 Task: Create a task  Develop a new online marketplace for real estate , assign it to team member softage.5@softage.net in the project AgileOrigin and update the status of the task to  On Track  , set the priority of the task to High
Action: Mouse moved to (70, 51)
Screenshot: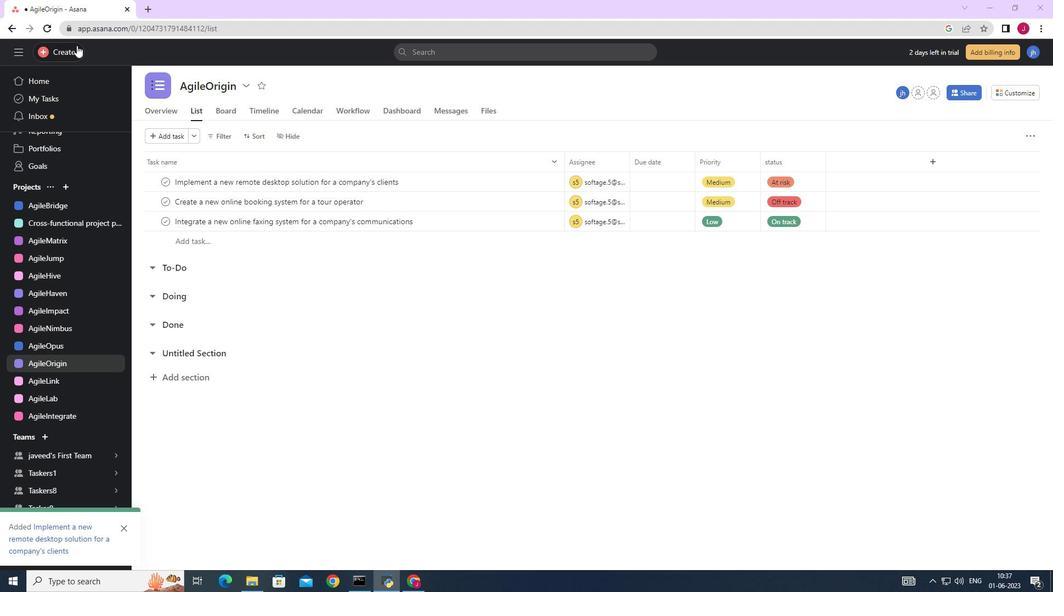 
Action: Mouse pressed left at (70, 51)
Screenshot: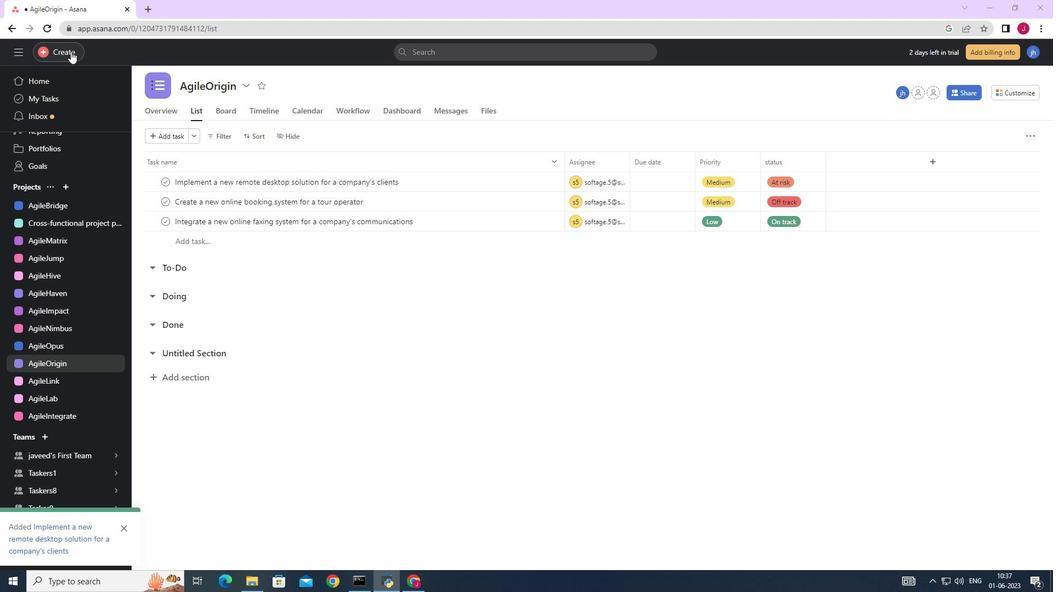 
Action: Mouse moved to (128, 56)
Screenshot: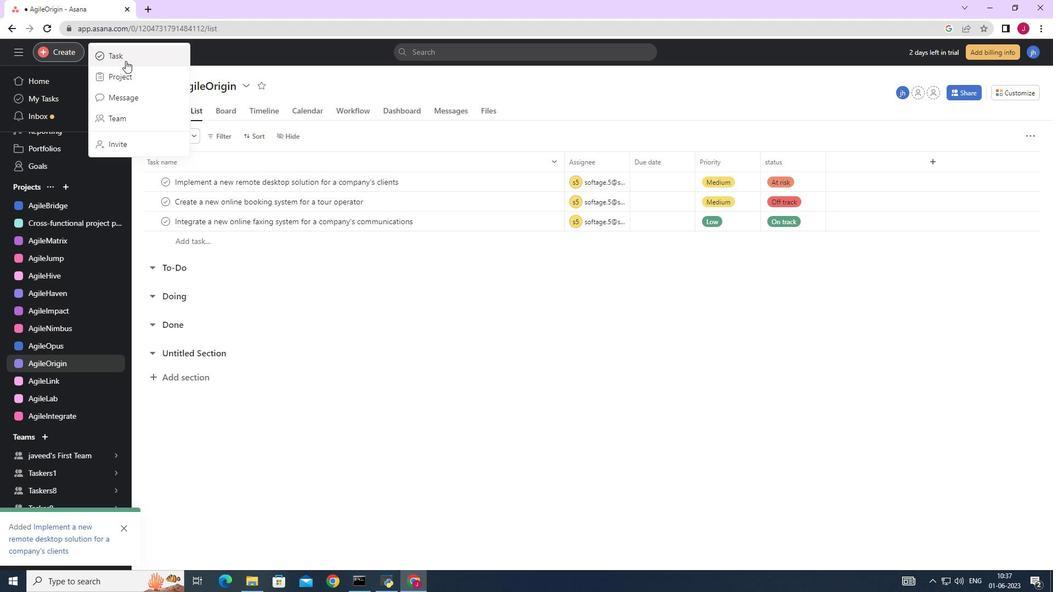 
Action: Mouse pressed left at (128, 56)
Screenshot: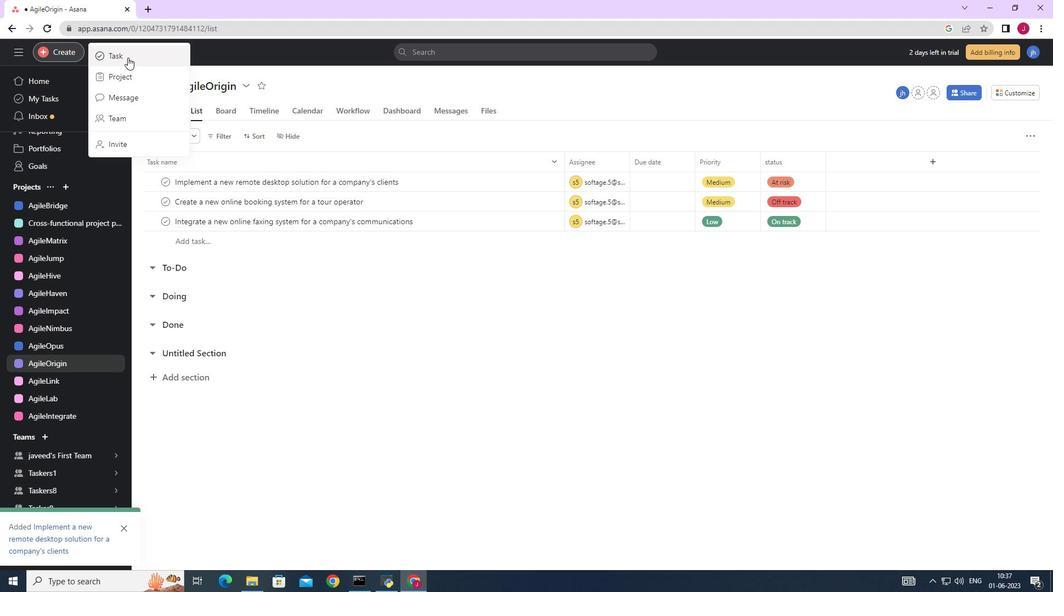 
Action: Mouse moved to (859, 363)
Screenshot: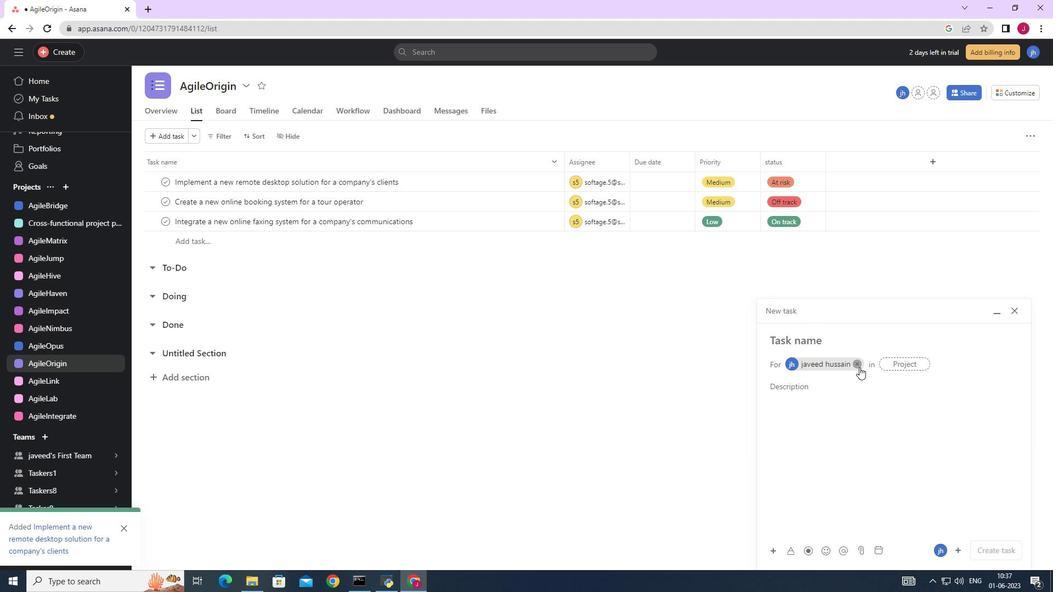 
Action: Mouse pressed left at (859, 363)
Screenshot: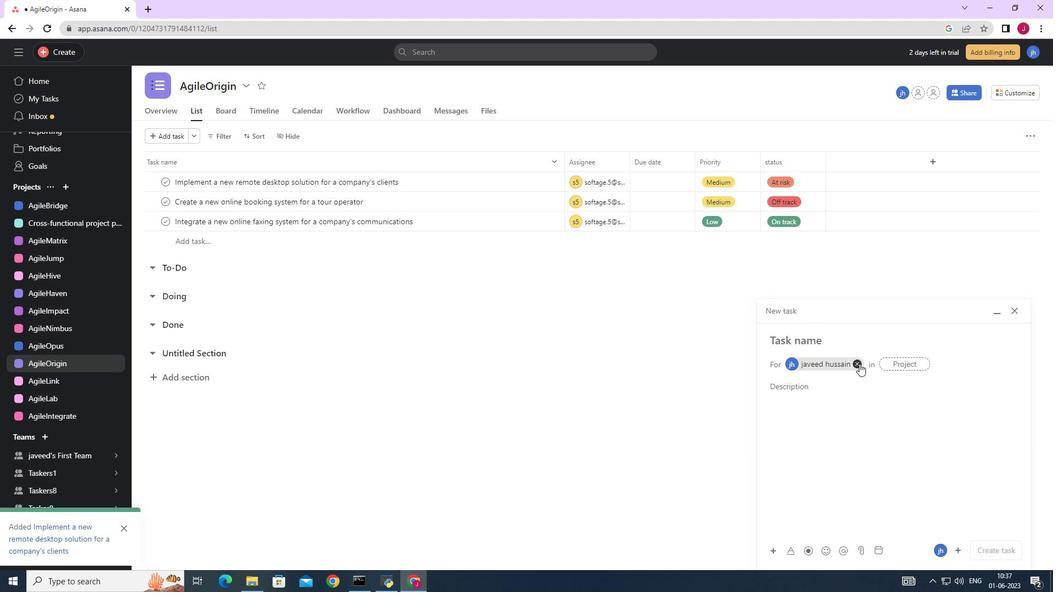
Action: Mouse moved to (799, 339)
Screenshot: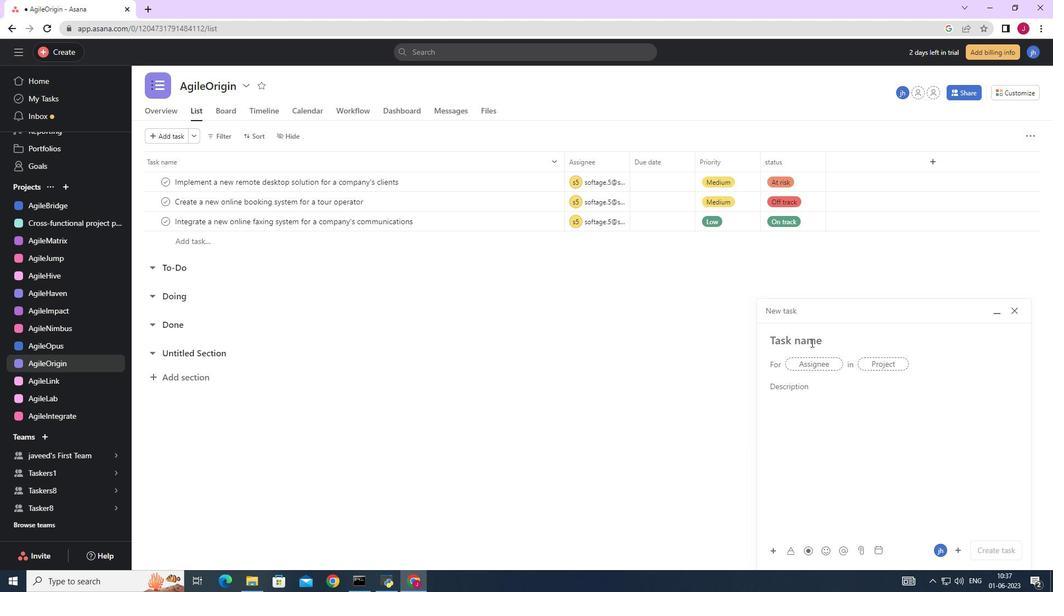 
Action: Key pressed <Key.caps_lock>D<Key.caps_lock>evelop<Key.space>a<Key.space>new<Key.space>online<Key.space>market<Key.space><Key.backspace>place<Key.space>for<Key.space>real<Key.space>estate
Screenshot: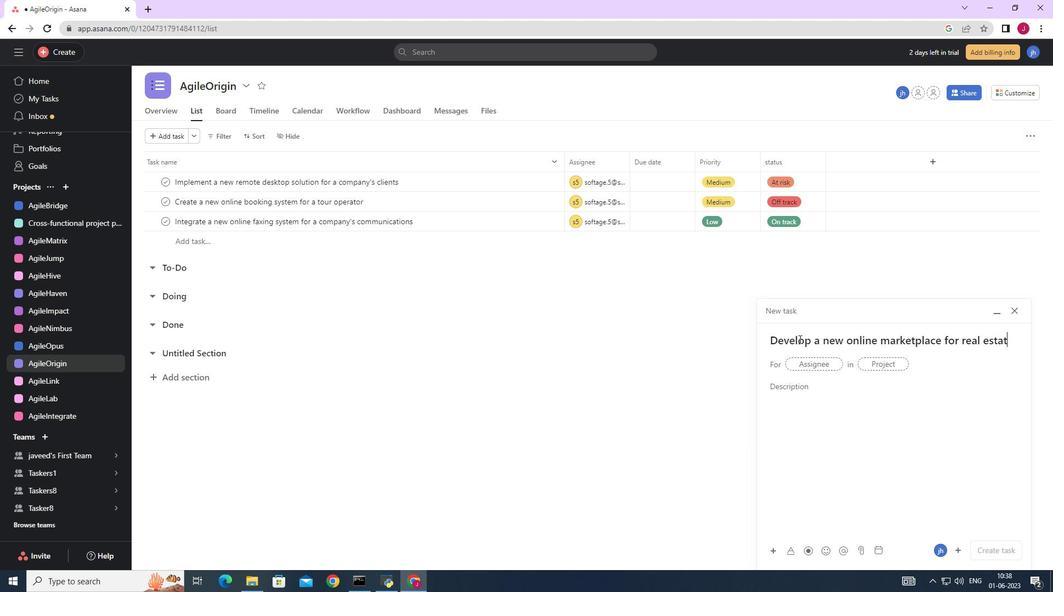 
Action: Mouse moved to (809, 363)
Screenshot: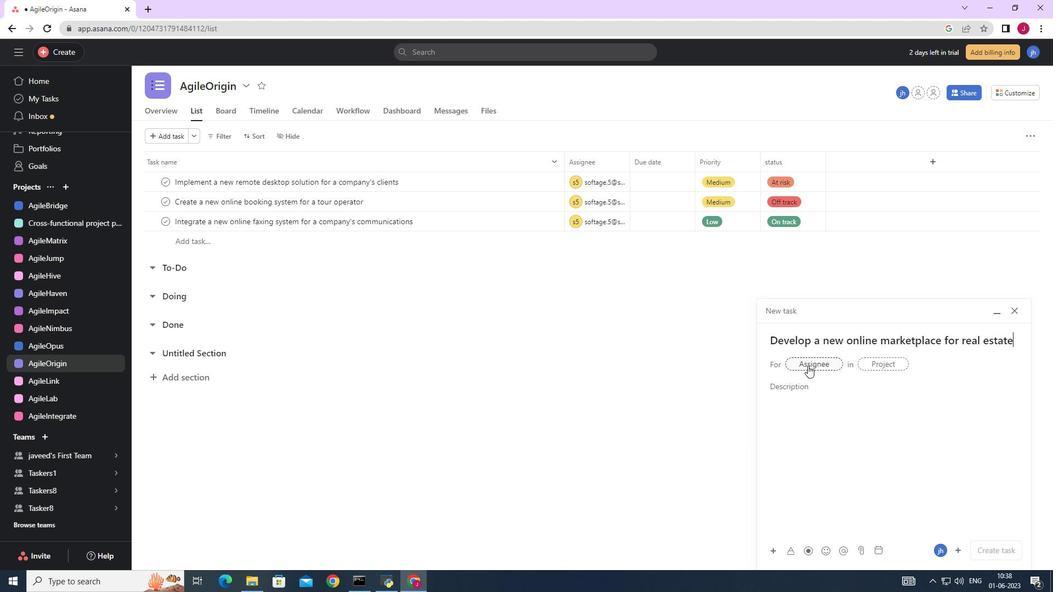 
Action: Mouse pressed left at (809, 363)
Screenshot: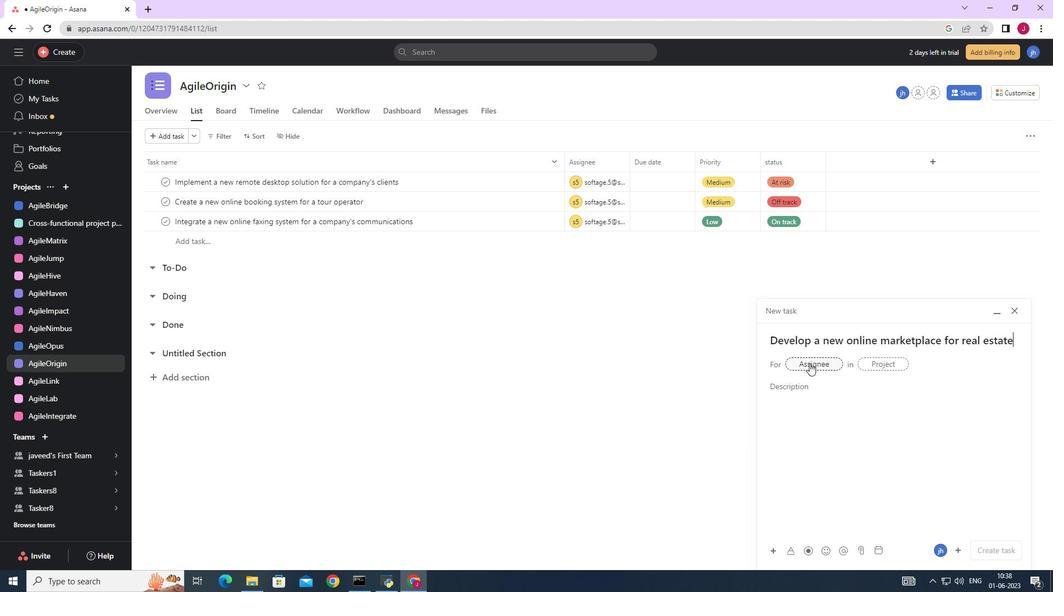 
Action: Key pressed softage.5
Screenshot: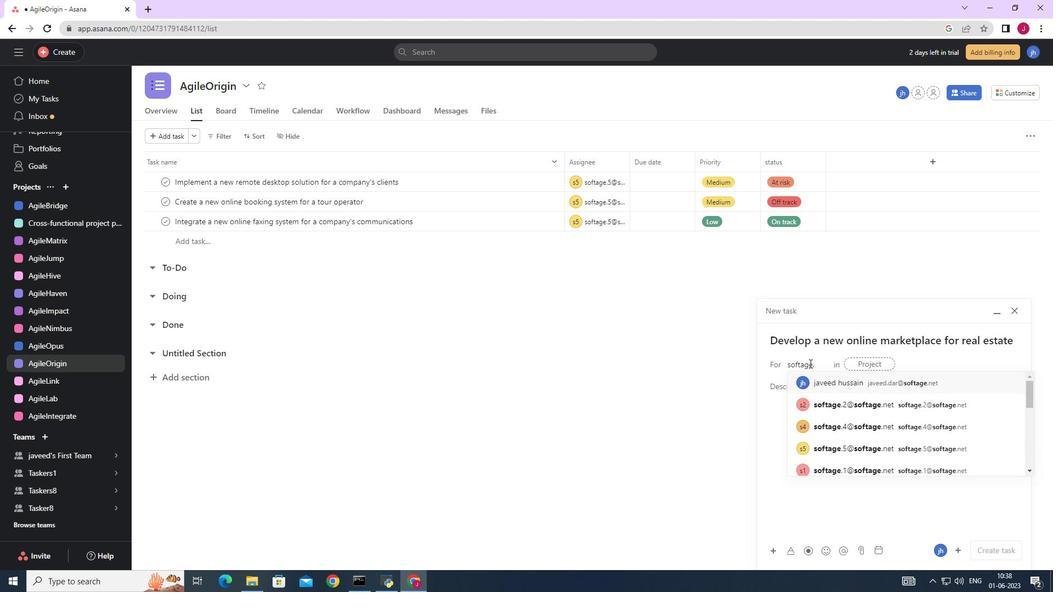 
Action: Mouse moved to (829, 384)
Screenshot: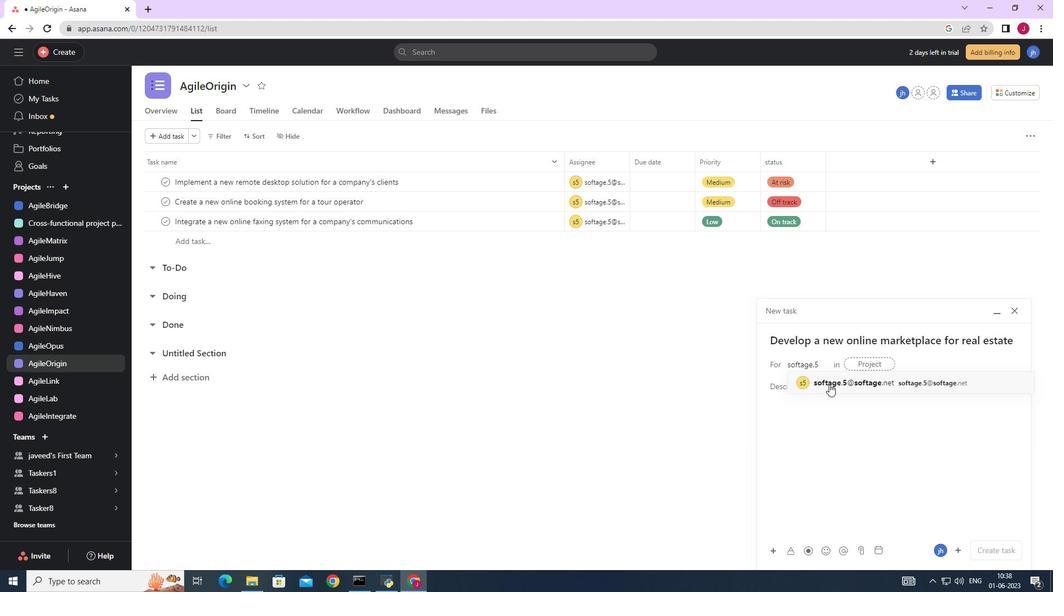 
Action: Mouse pressed left at (829, 384)
Screenshot: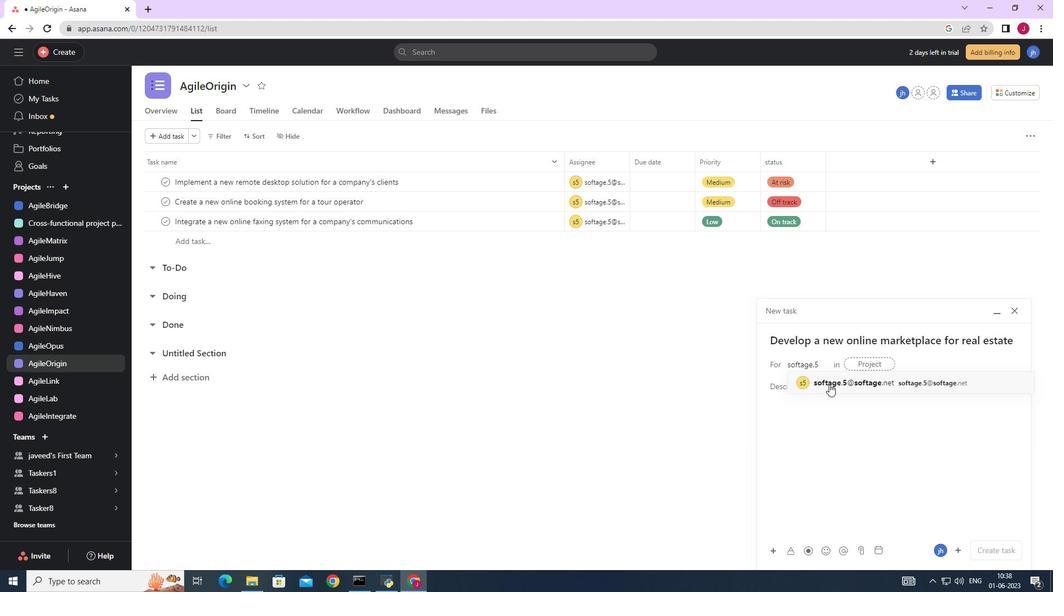 
Action: Mouse moved to (714, 383)
Screenshot: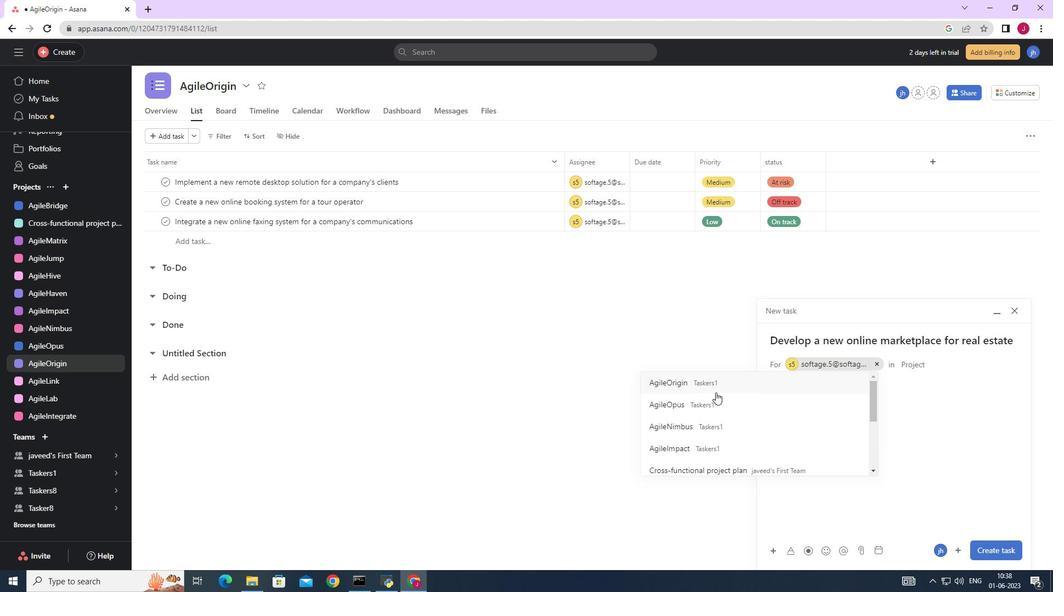 
Action: Mouse pressed left at (714, 383)
Screenshot: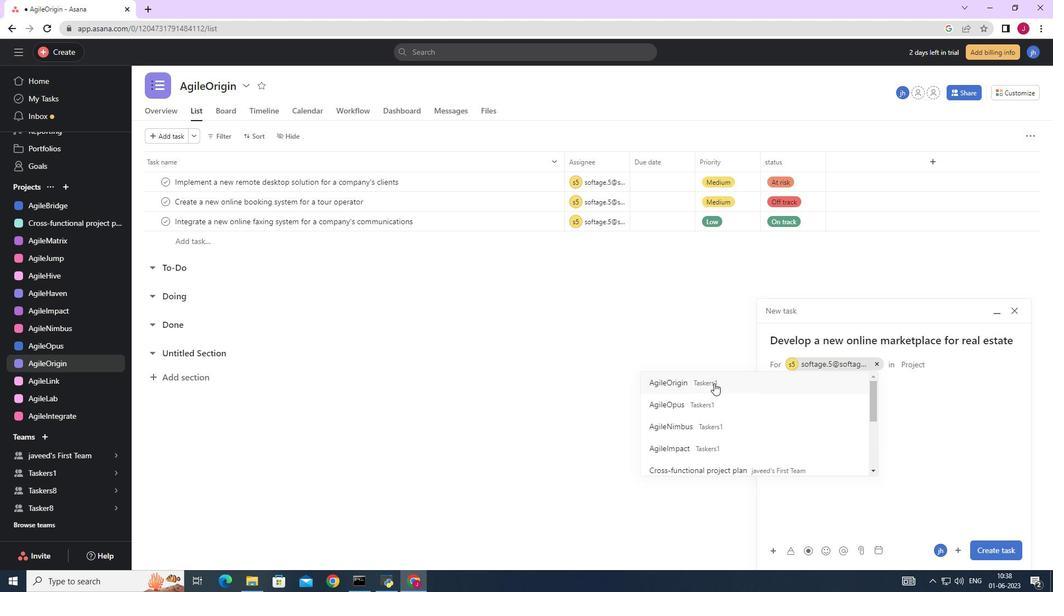
Action: Mouse moved to (827, 392)
Screenshot: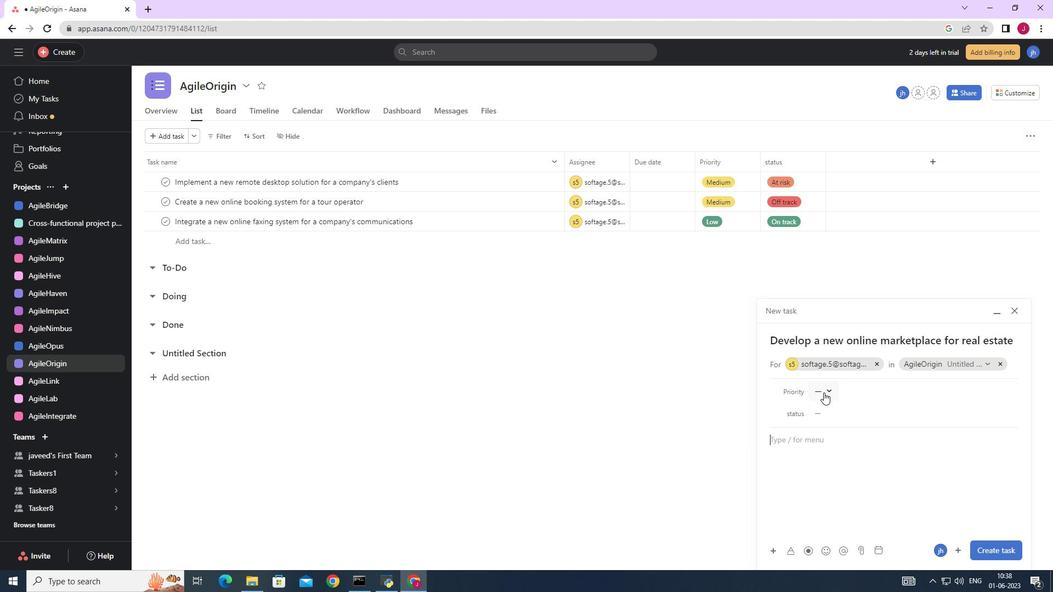 
Action: Mouse pressed left at (827, 392)
Screenshot: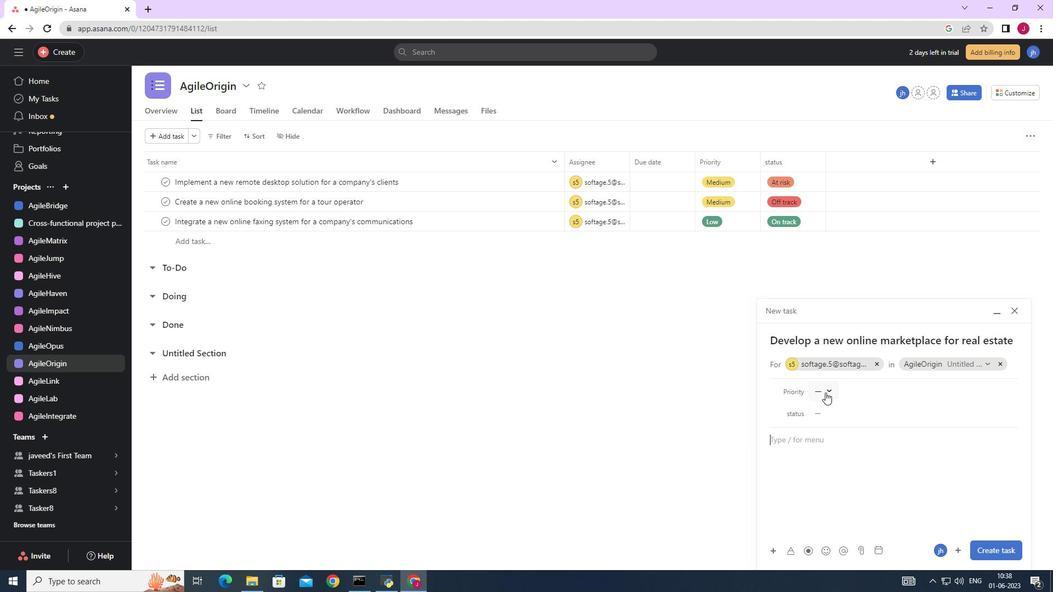 
Action: Mouse moved to (844, 423)
Screenshot: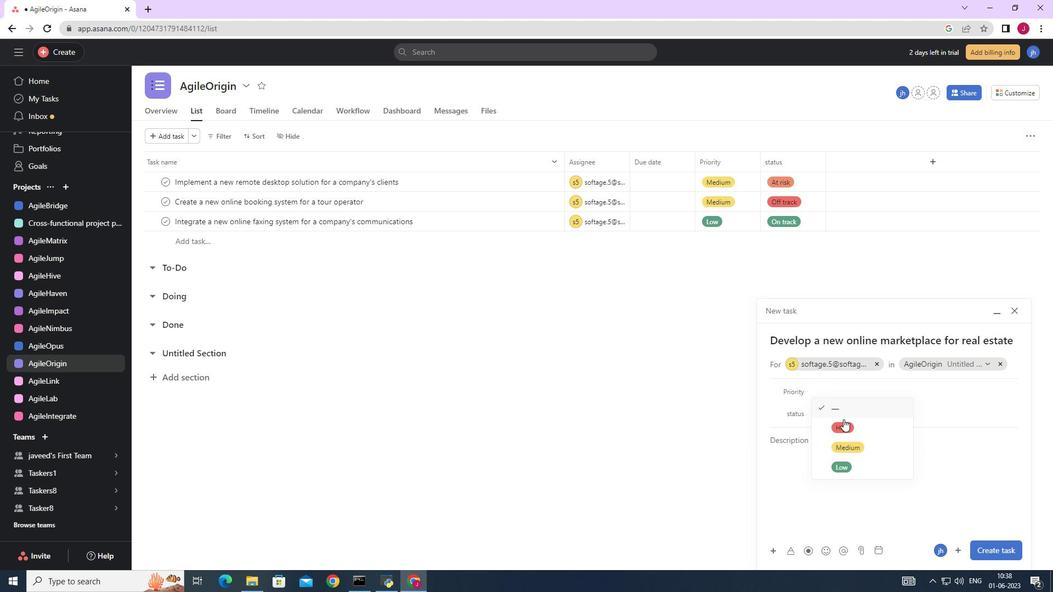 
Action: Mouse pressed left at (844, 423)
Screenshot: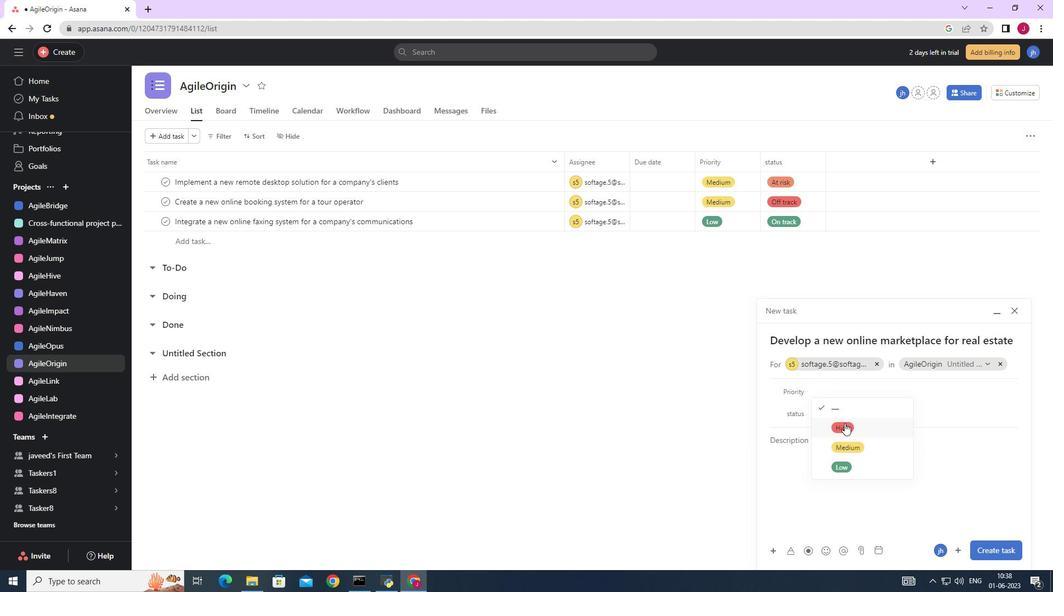 
Action: Mouse moved to (812, 412)
Screenshot: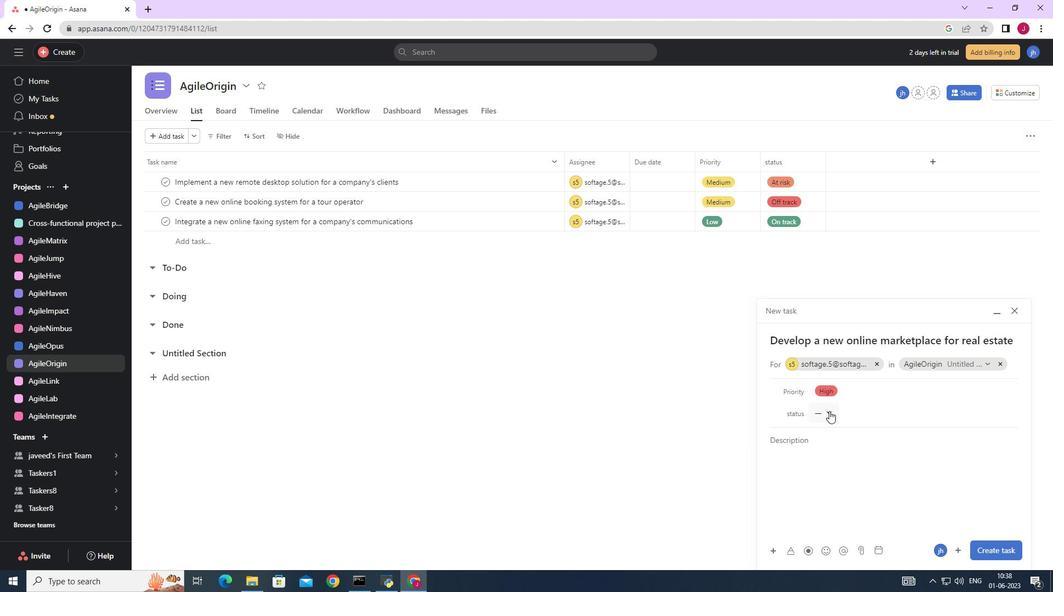 
Action: Mouse pressed left at (812, 412)
Screenshot: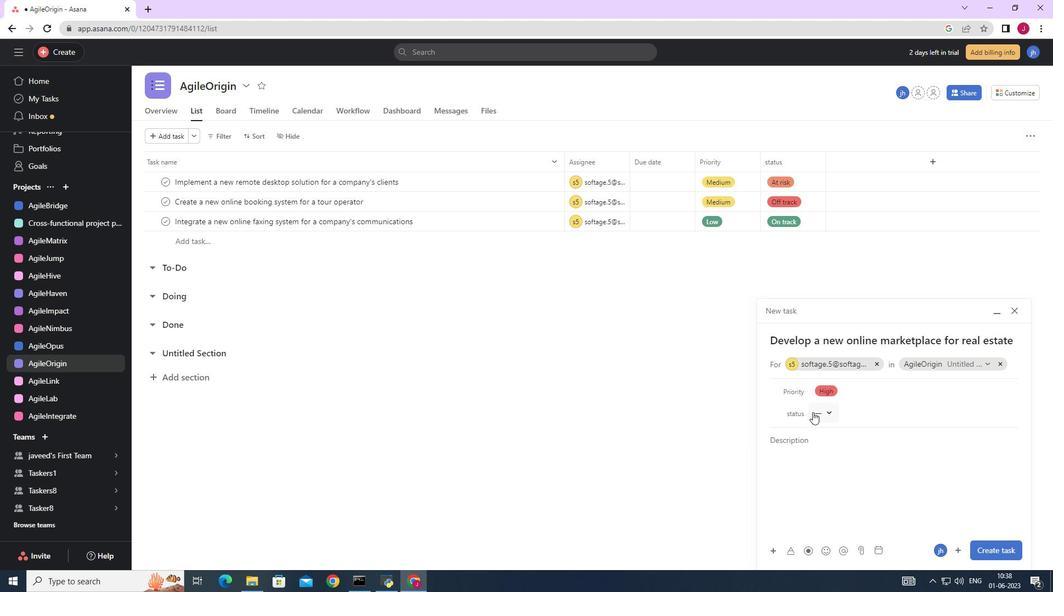 
Action: Mouse moved to (854, 450)
Screenshot: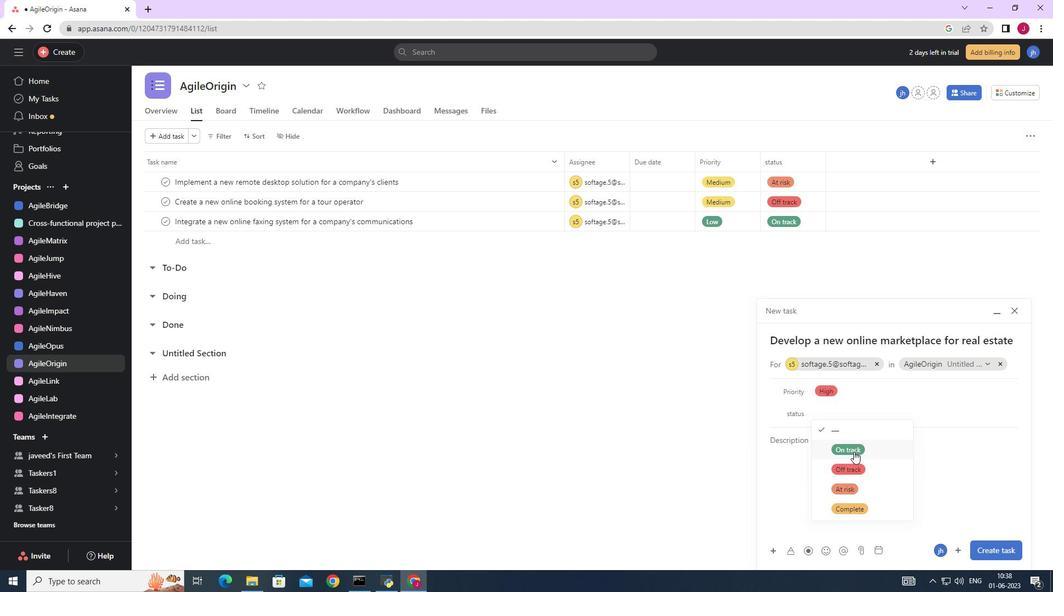 
Action: Mouse pressed left at (854, 450)
Screenshot: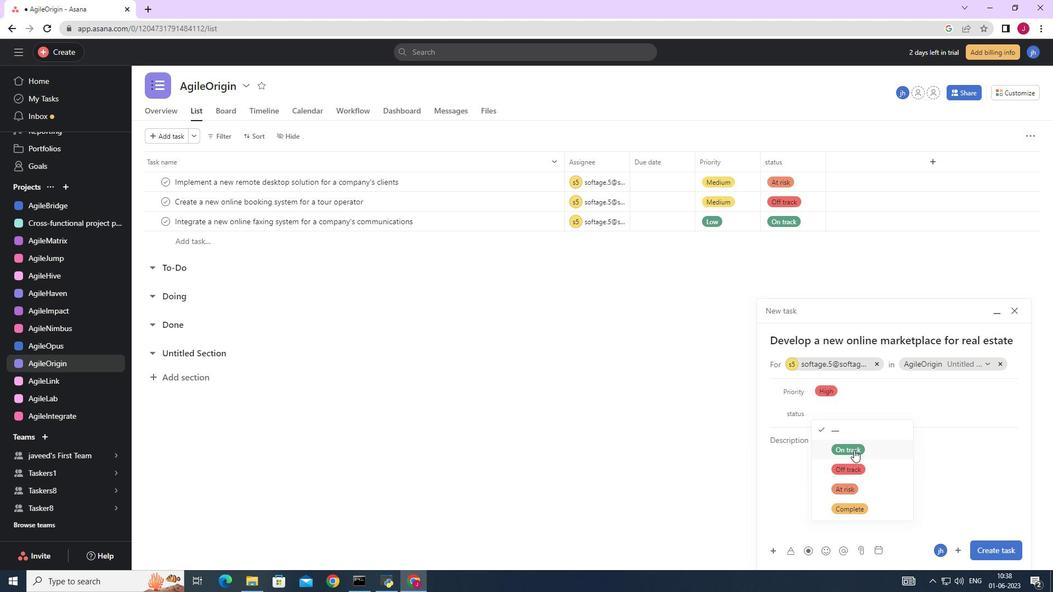 
Action: Mouse moved to (989, 544)
Screenshot: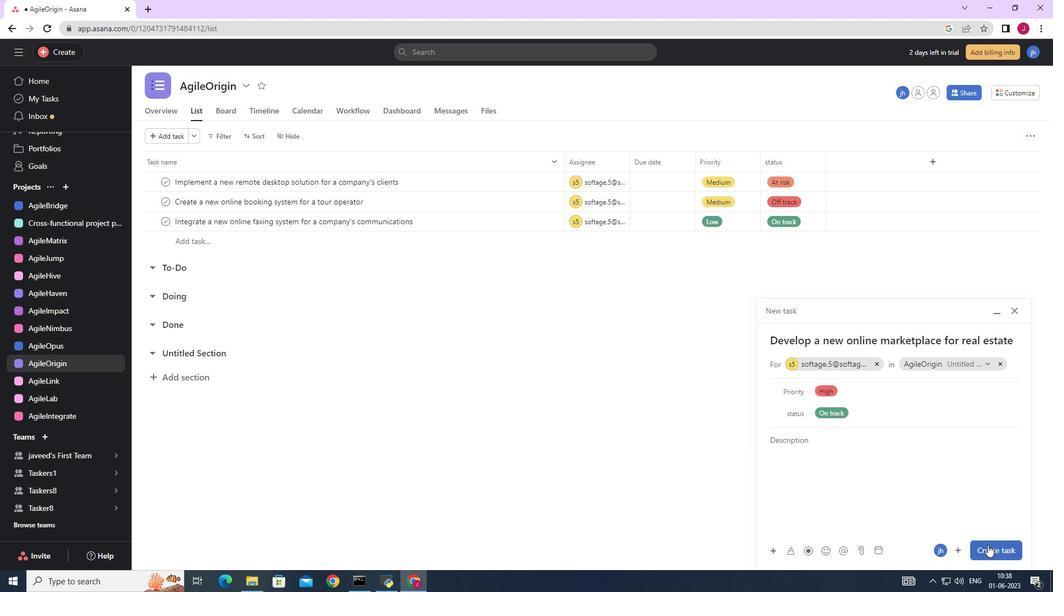 
Action: Mouse pressed left at (989, 544)
Screenshot: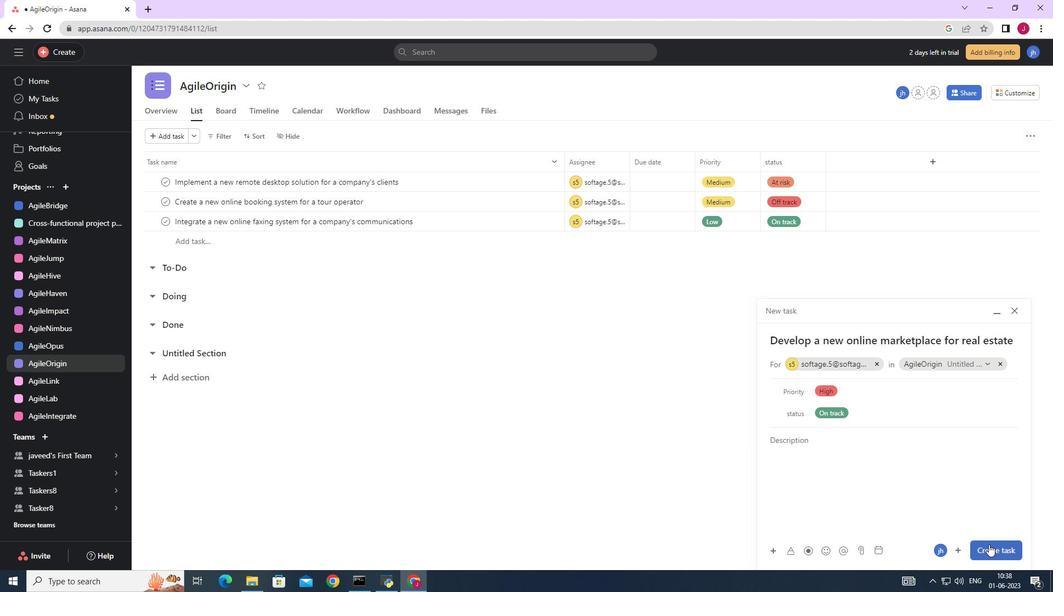 
Action: Mouse moved to (985, 547)
Screenshot: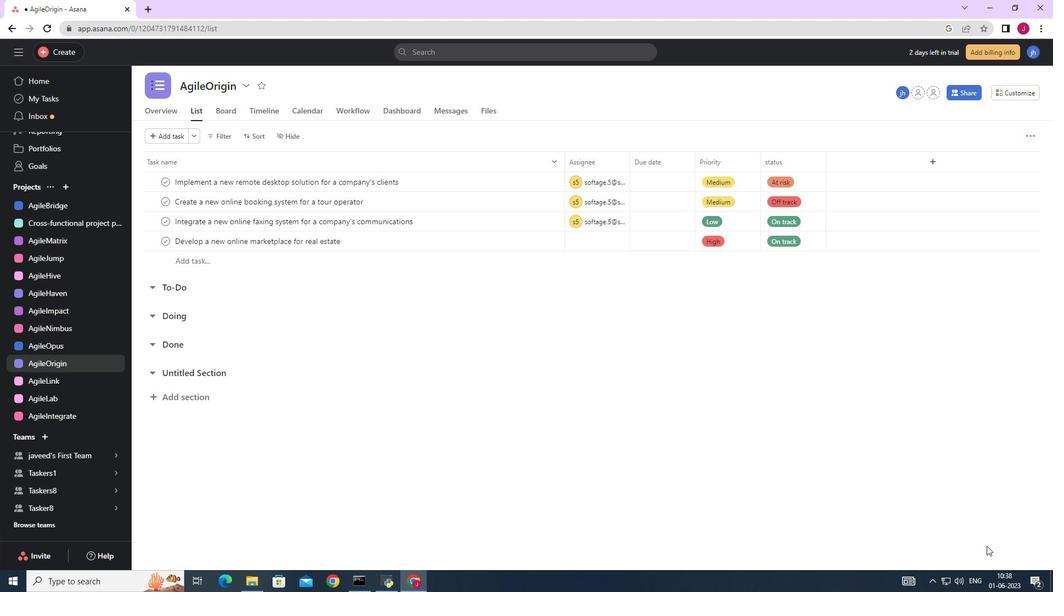 
